 Task: Select a due date automation when advanced on, the moment a card is due add dates with an overdue due date.
Action: Mouse moved to (507, 514)
Screenshot: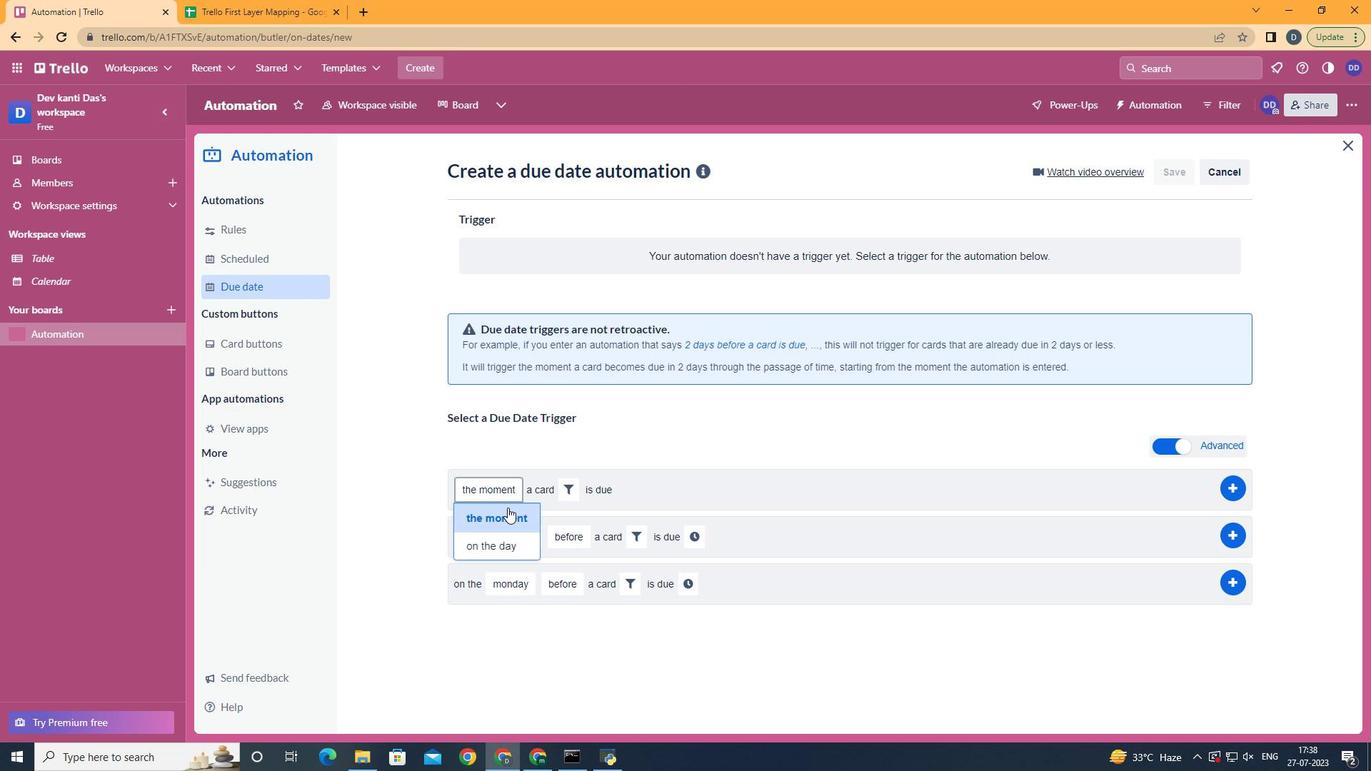 
Action: Mouse pressed left at (507, 514)
Screenshot: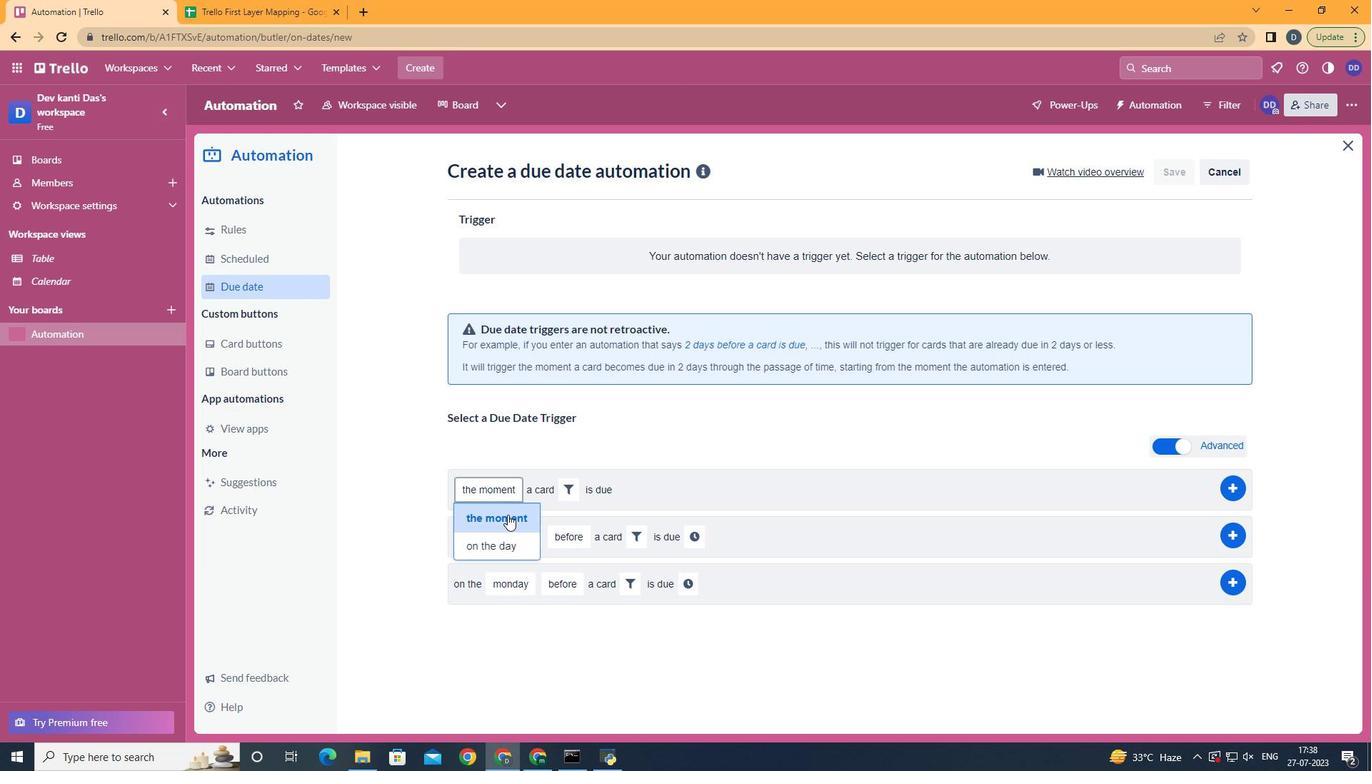 
Action: Mouse moved to (564, 497)
Screenshot: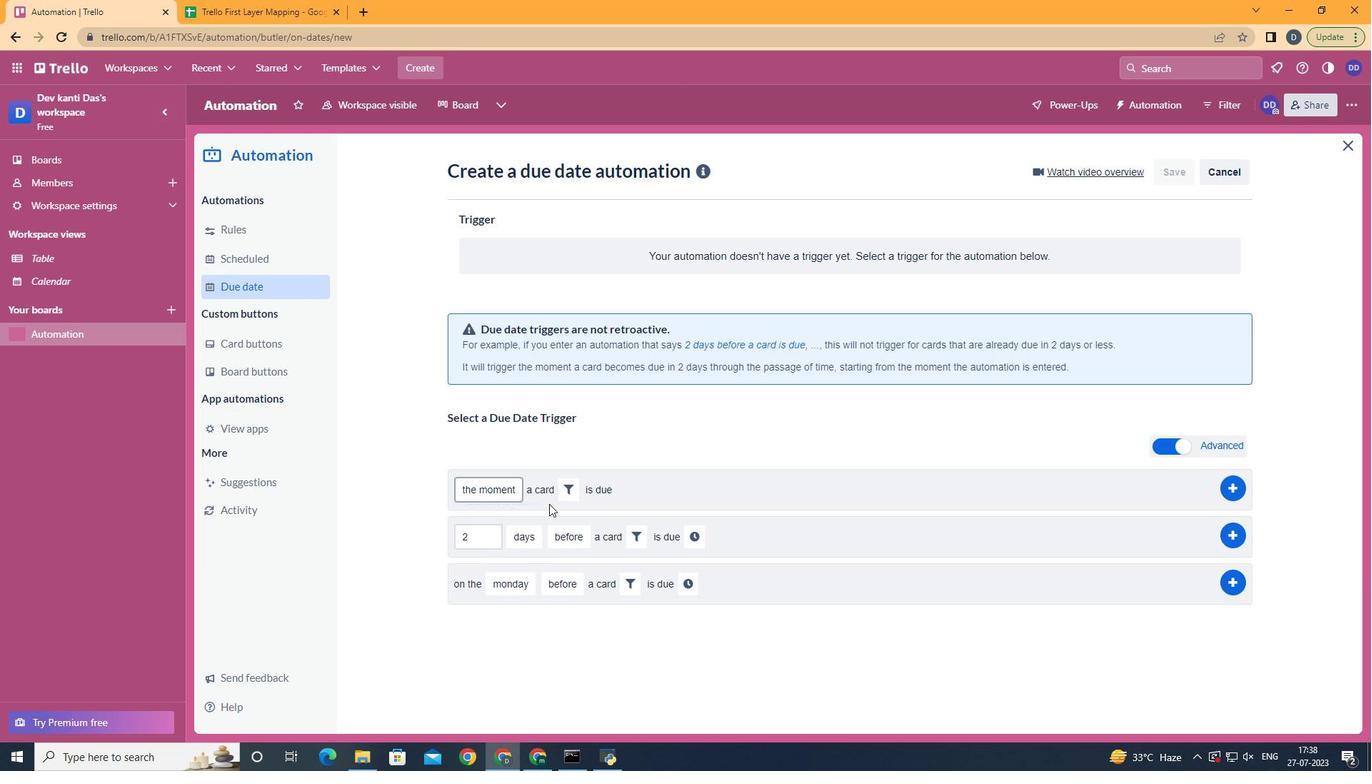 
Action: Mouse pressed left at (564, 497)
Screenshot: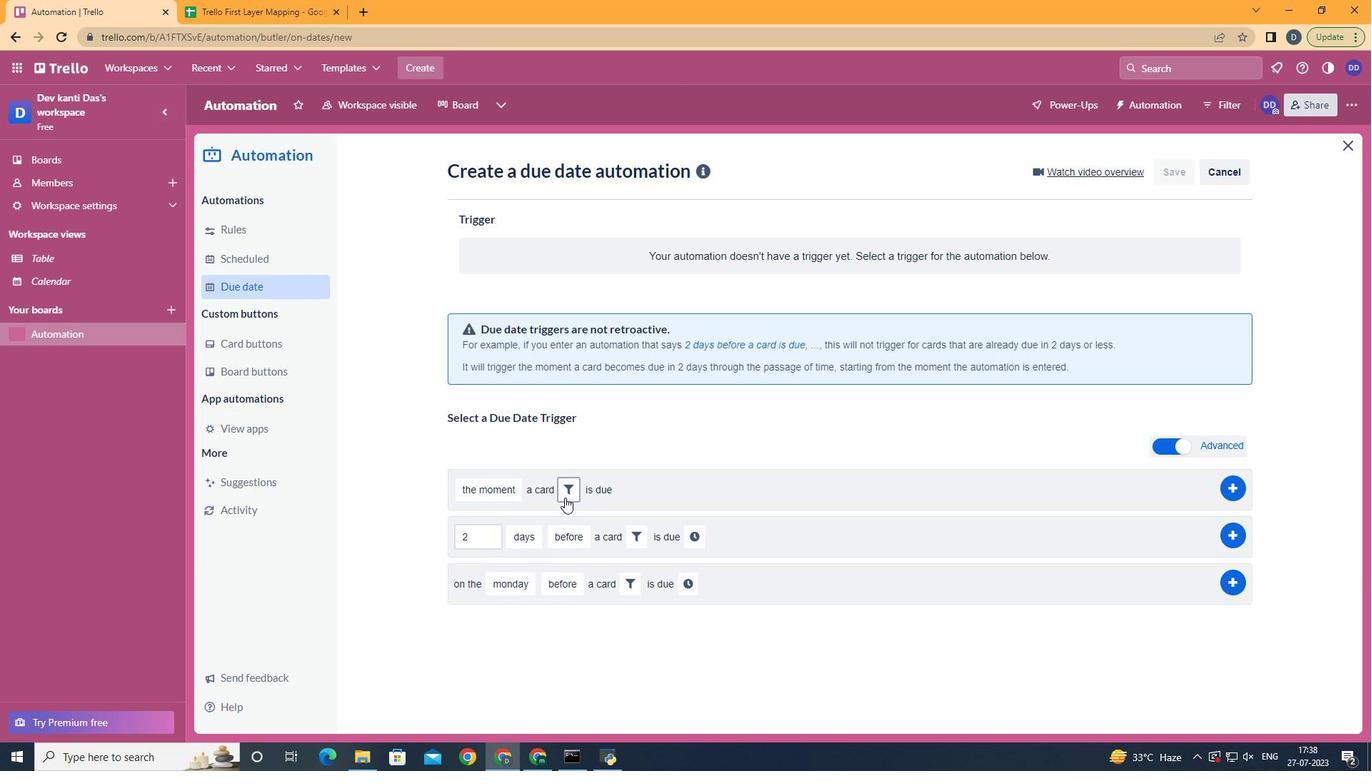 
Action: Mouse moved to (639, 329)
Screenshot: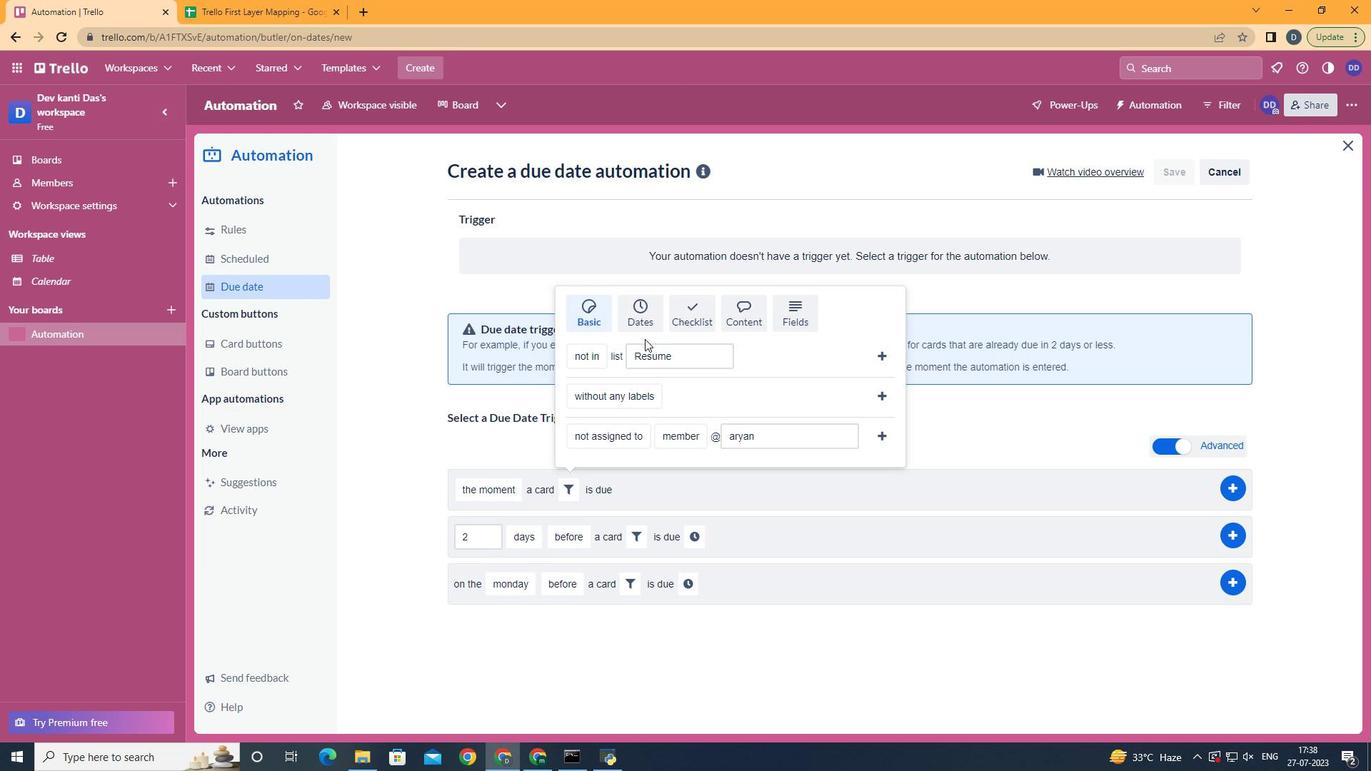 
Action: Mouse pressed left at (639, 329)
Screenshot: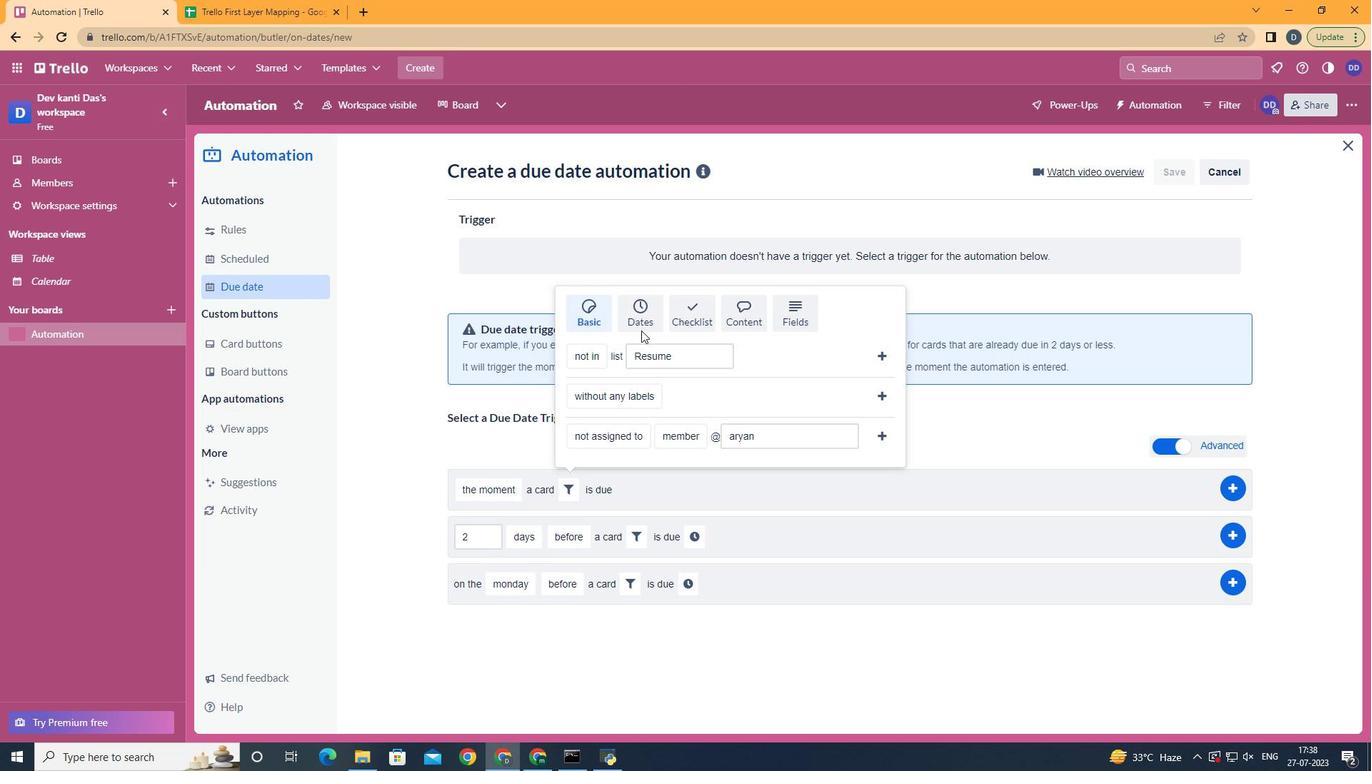 
Action: Mouse moved to (649, 430)
Screenshot: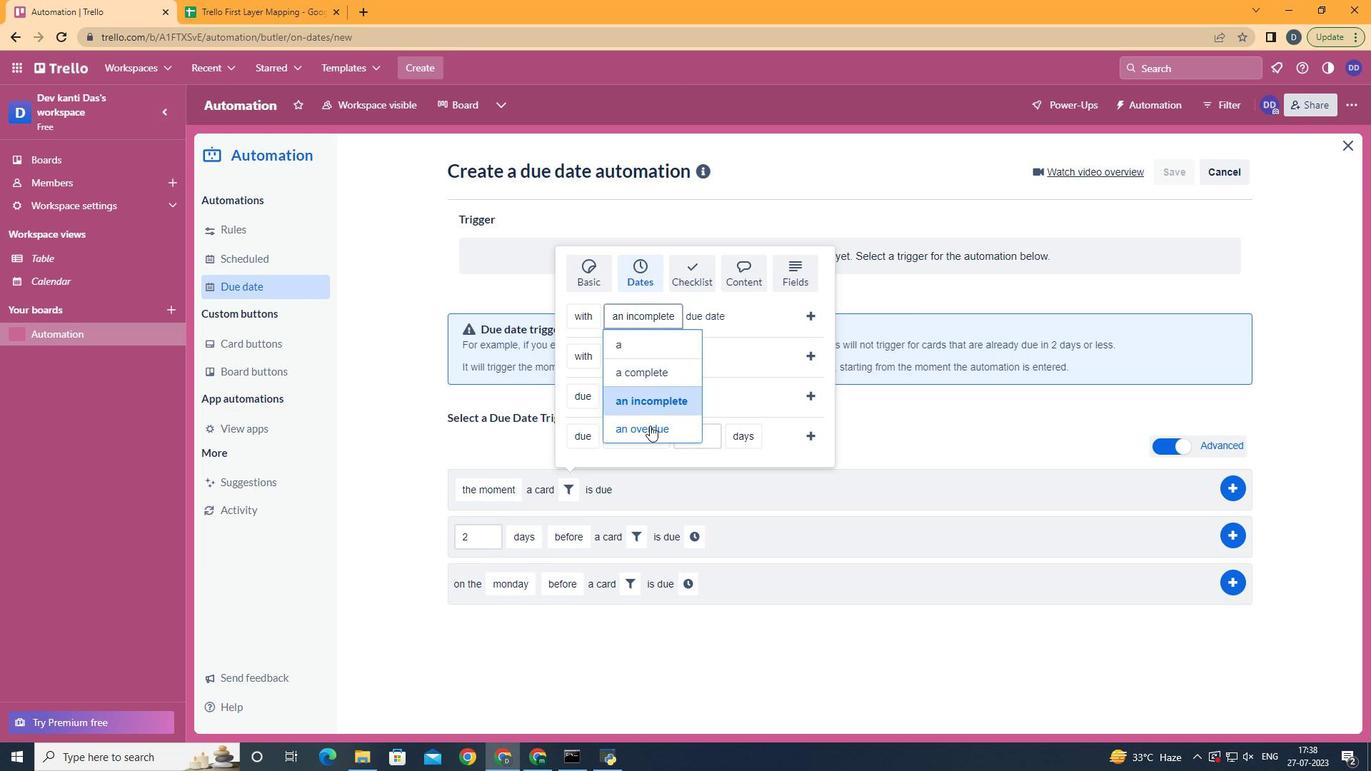 
Action: Mouse pressed left at (649, 430)
Screenshot: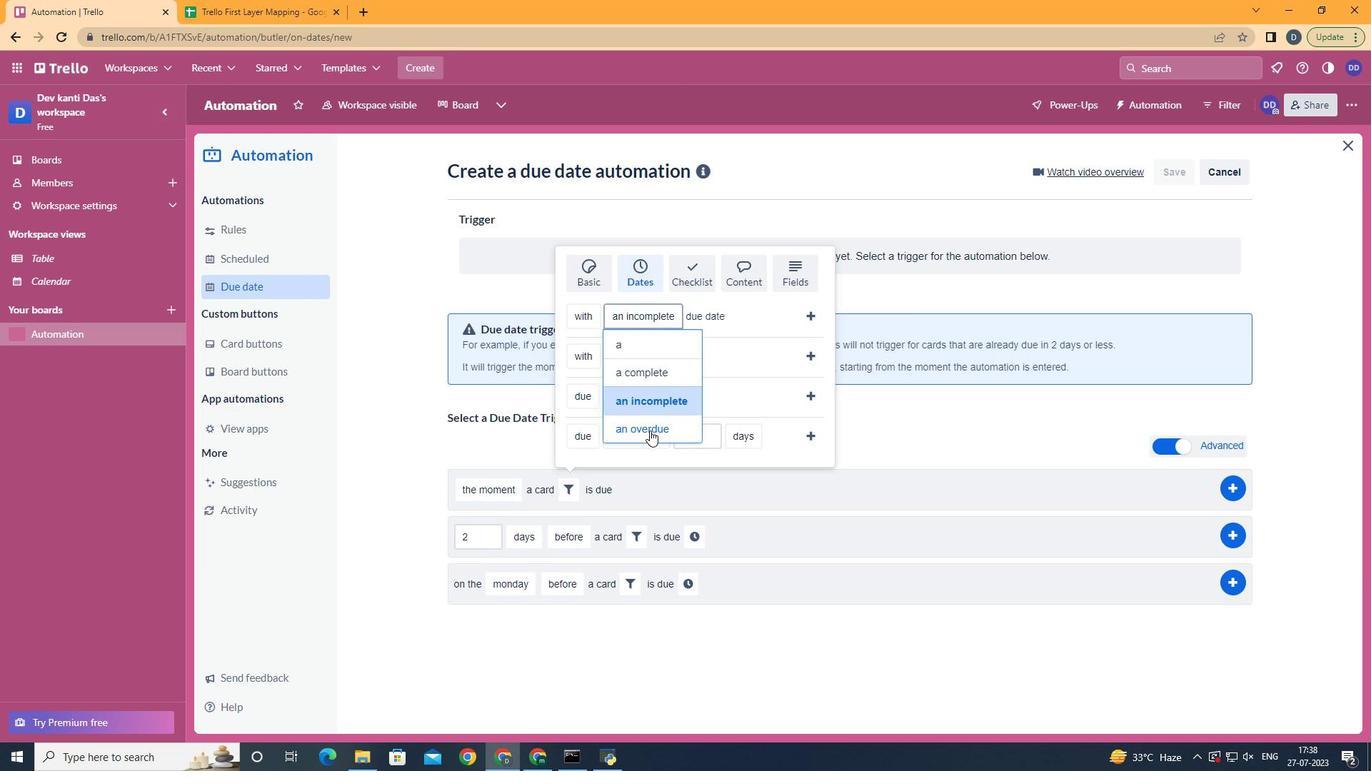 
Action: Mouse moved to (807, 312)
Screenshot: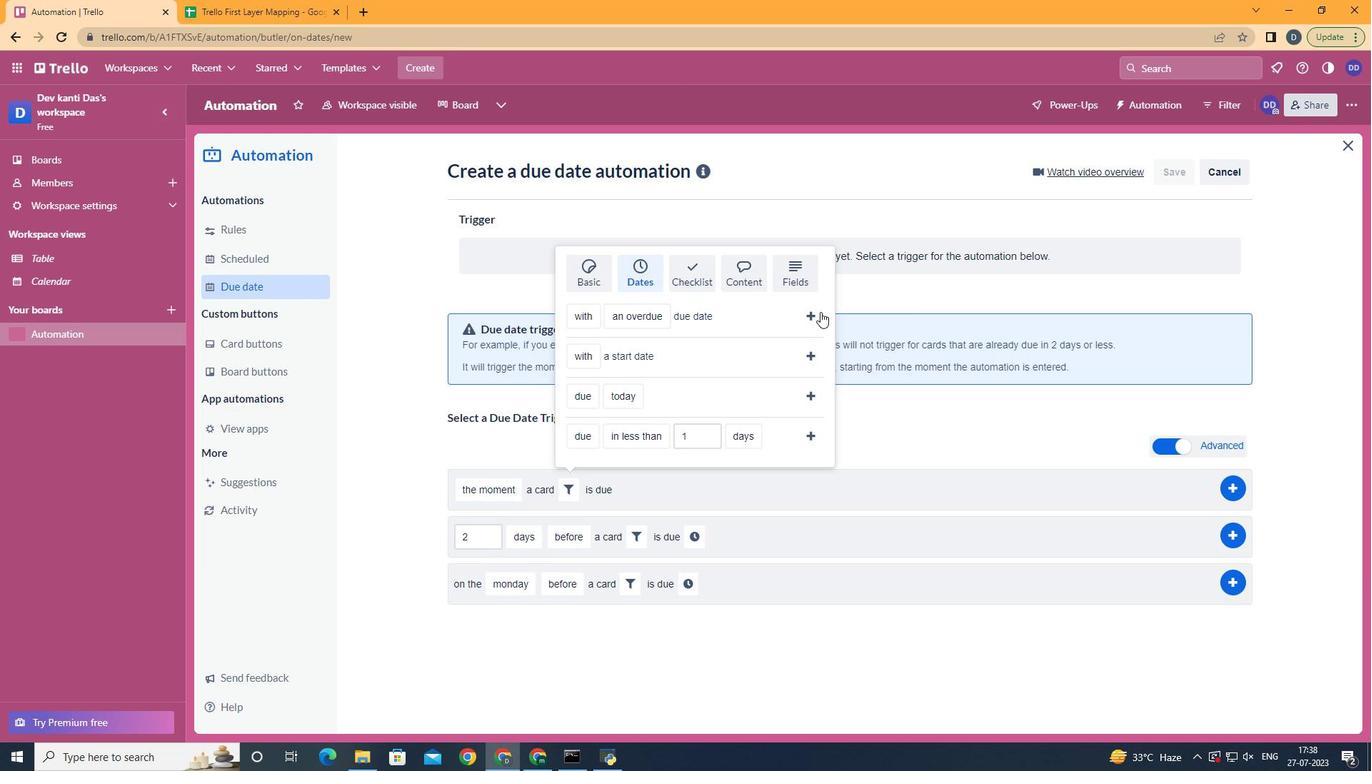 
Action: Mouse pressed left at (807, 312)
Screenshot: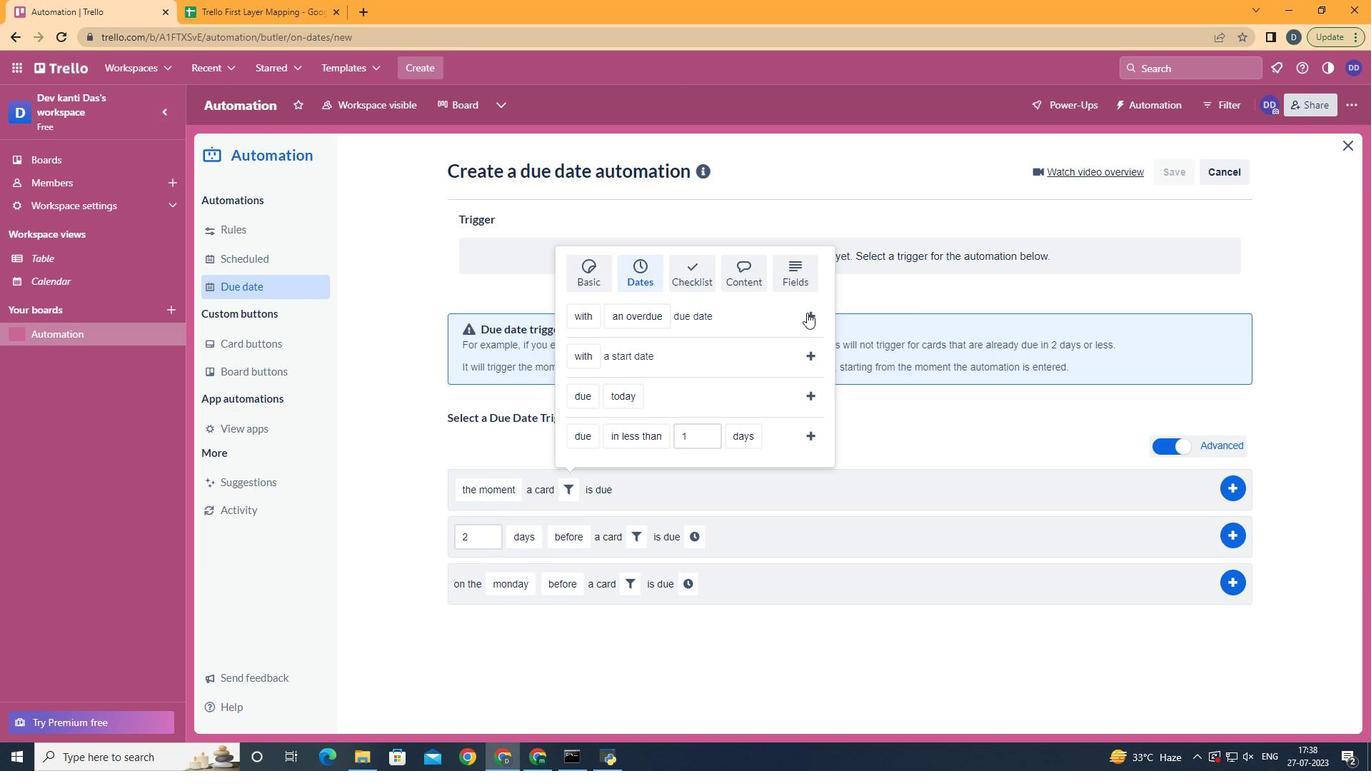 
Action: Mouse moved to (804, 413)
Screenshot: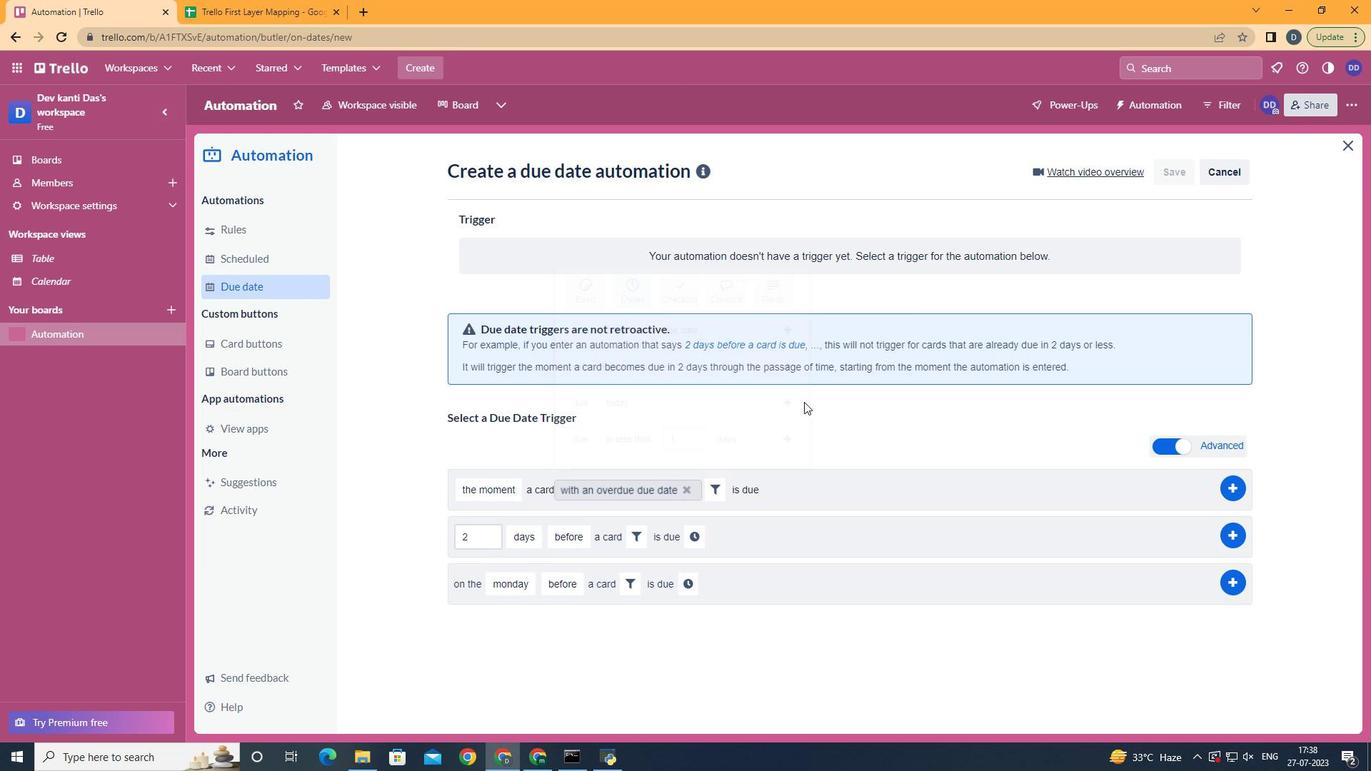
